 Task: Select the inEditor option in the preview.
Action: Mouse moved to (28, 483)
Screenshot: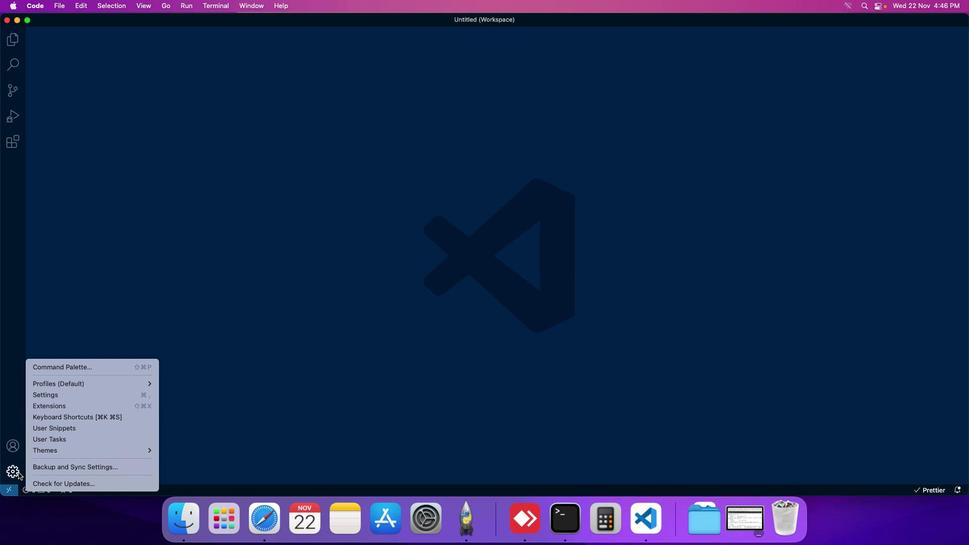 
Action: Mouse pressed left at (28, 483)
Screenshot: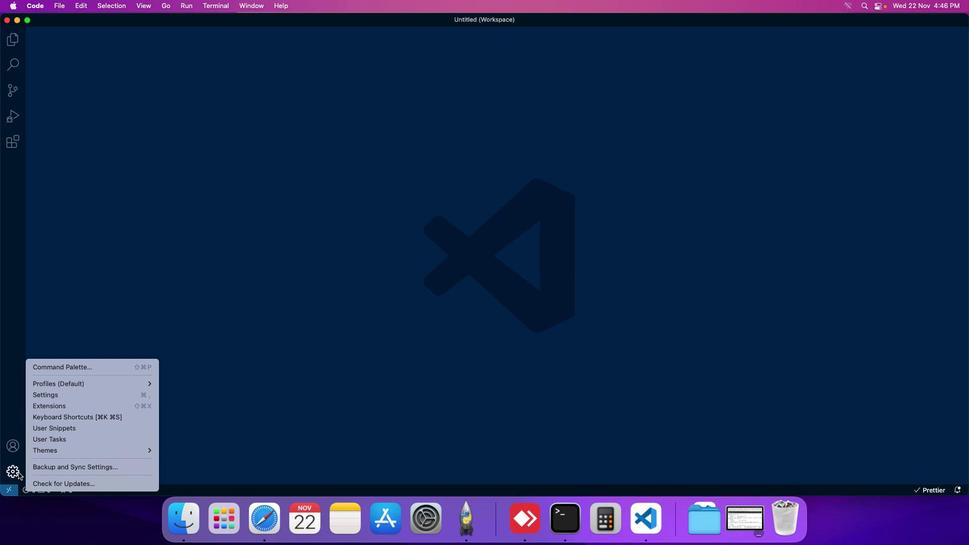 
Action: Mouse moved to (62, 407)
Screenshot: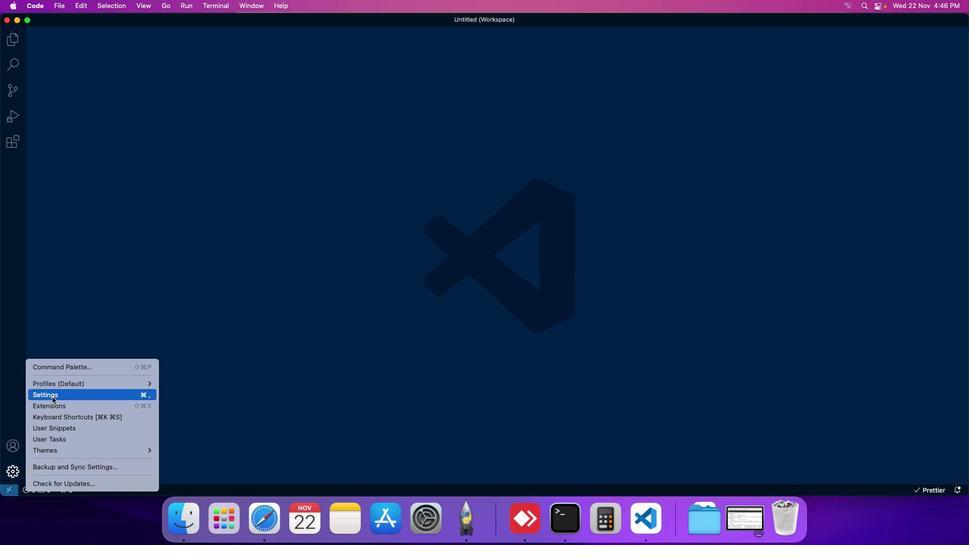 
Action: Mouse pressed left at (62, 407)
Screenshot: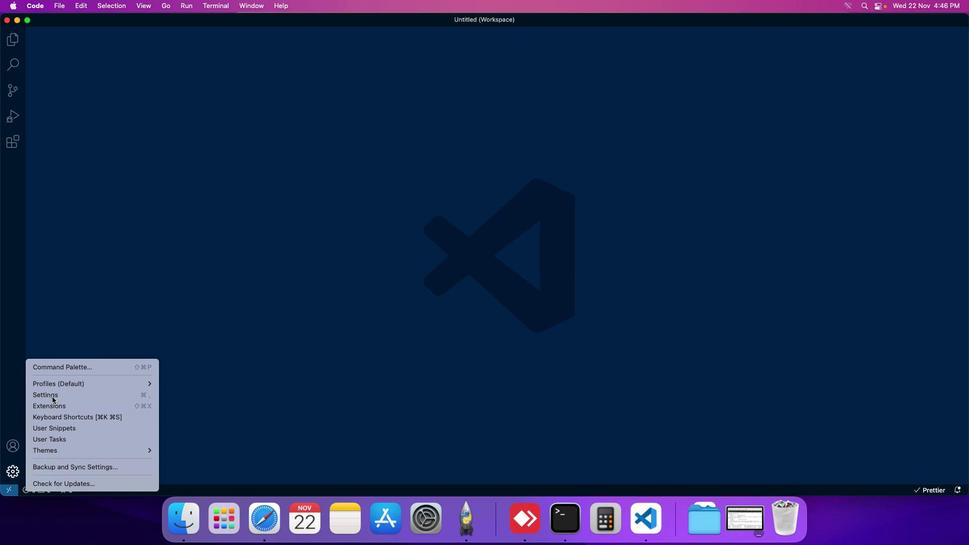 
Action: Mouse moved to (235, 95)
Screenshot: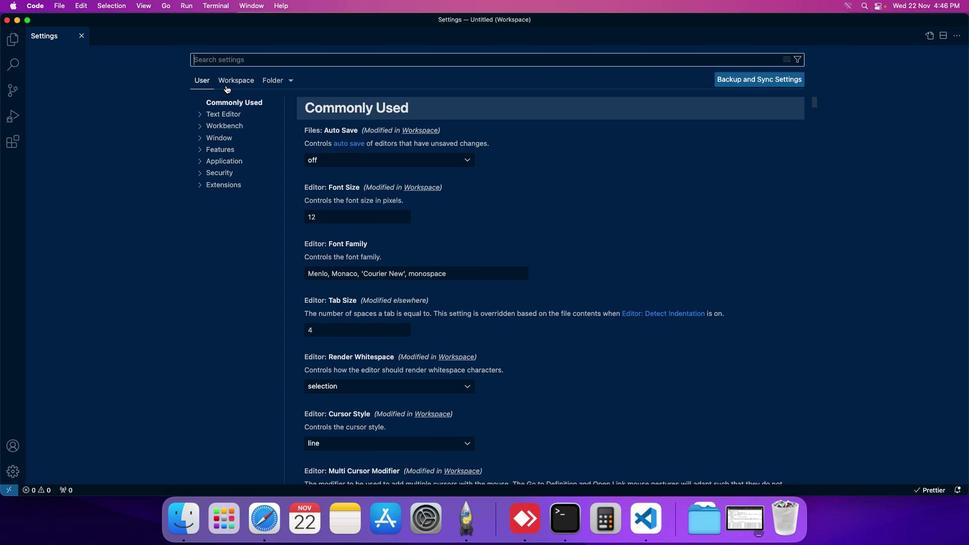 
Action: Mouse pressed left at (235, 95)
Screenshot: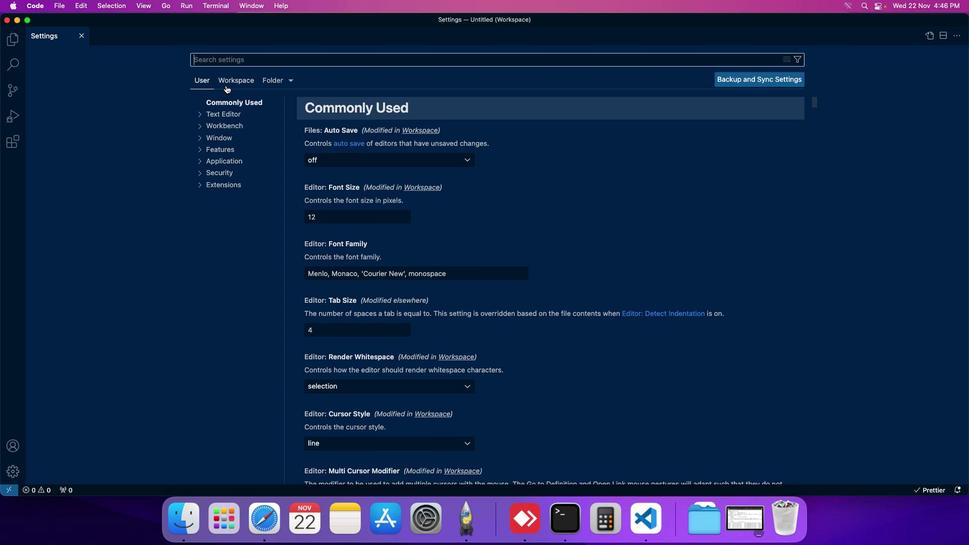 
Action: Mouse moved to (223, 181)
Screenshot: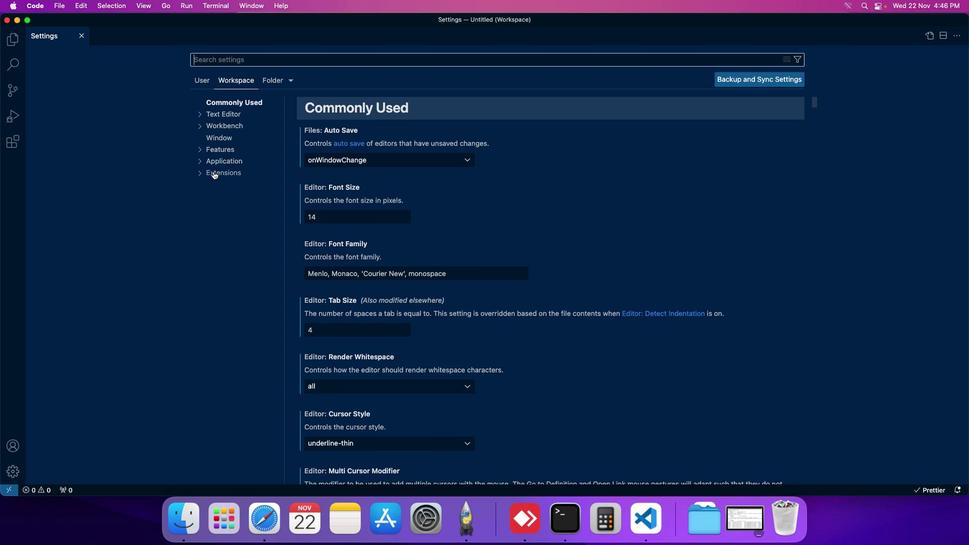 
Action: Mouse pressed left at (223, 181)
Screenshot: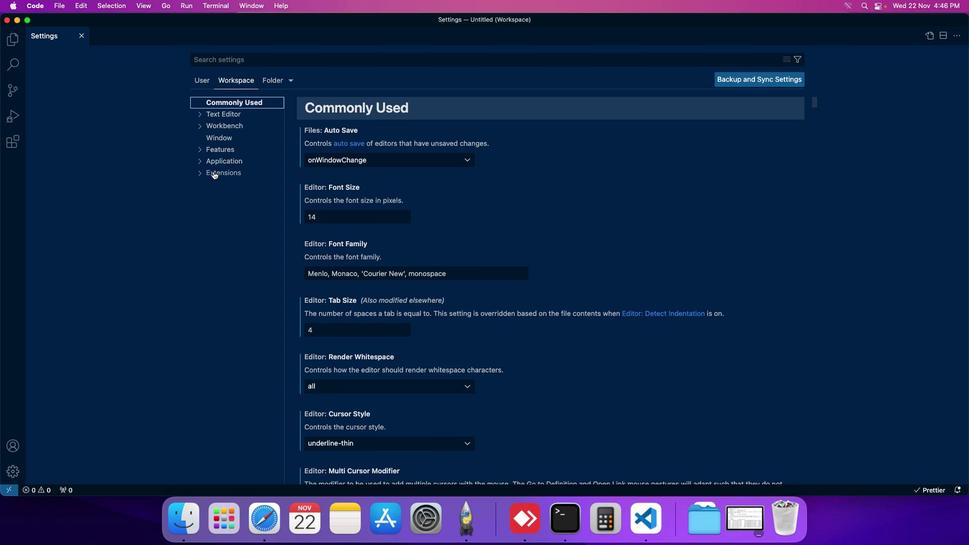 
Action: Mouse moved to (233, 297)
Screenshot: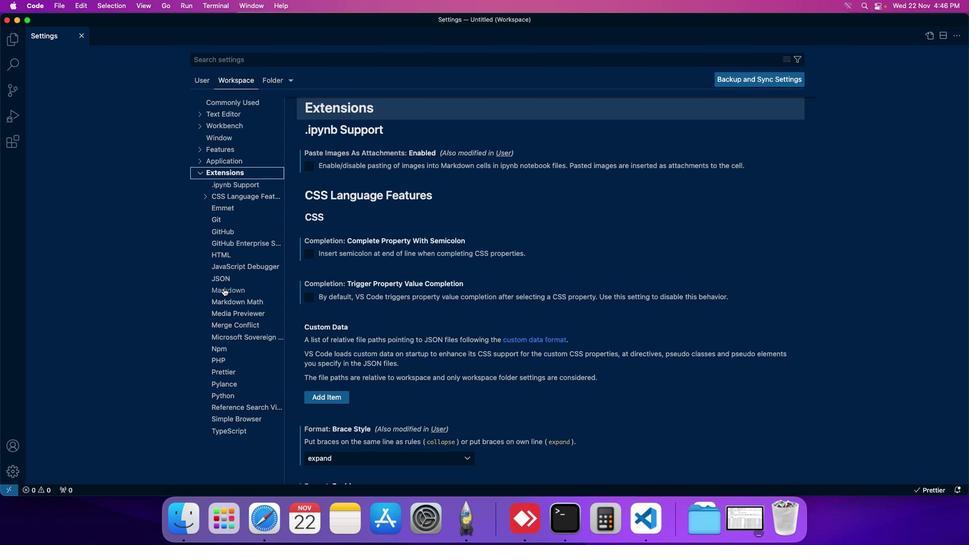 
Action: Mouse pressed left at (233, 297)
Screenshot: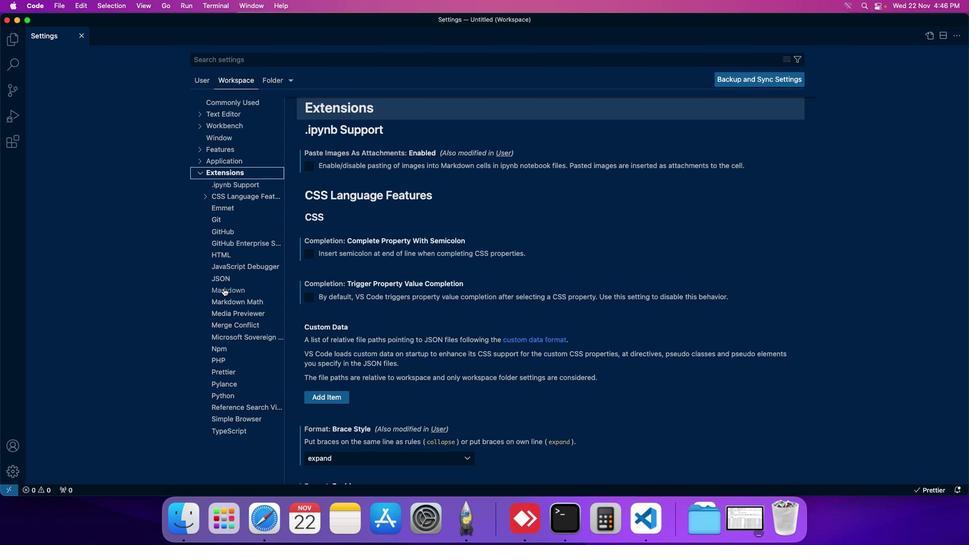 
Action: Mouse moved to (357, 295)
Screenshot: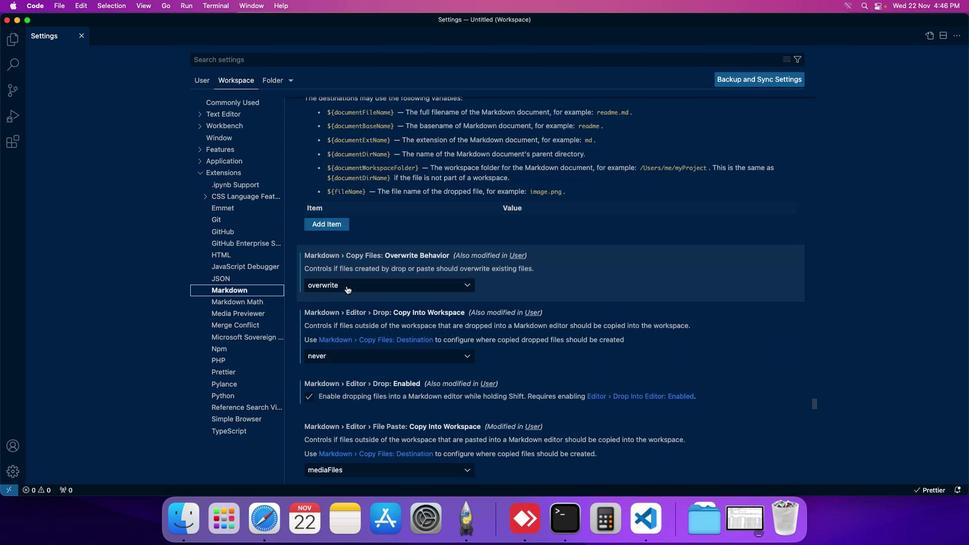 
Action: Mouse scrolled (357, 295) with delta (10, 9)
Screenshot: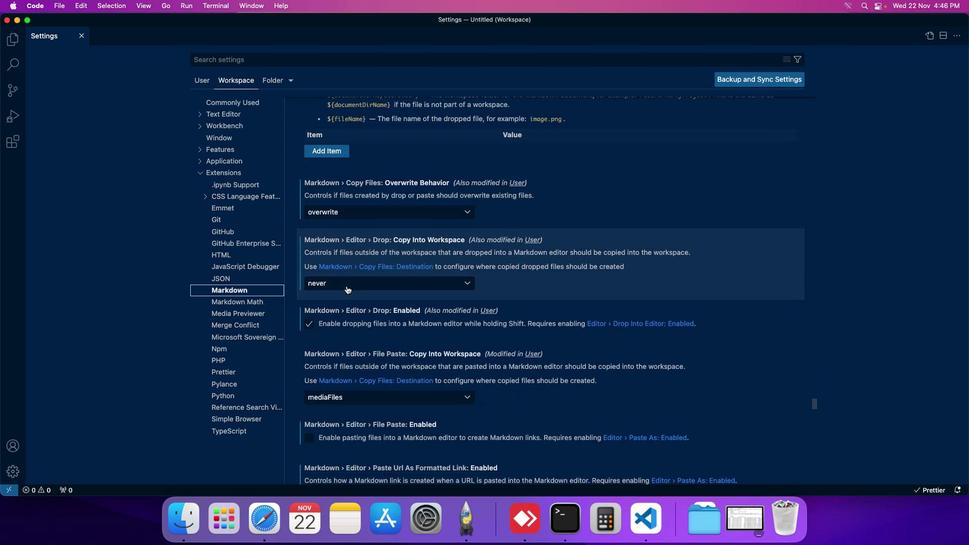 
Action: Mouse scrolled (357, 295) with delta (10, 9)
Screenshot: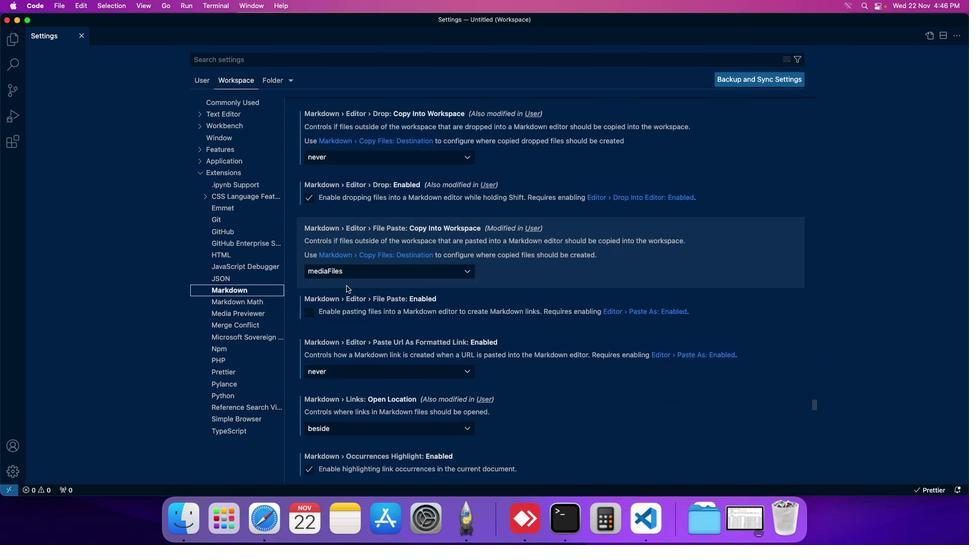 
Action: Mouse scrolled (357, 295) with delta (10, 9)
Screenshot: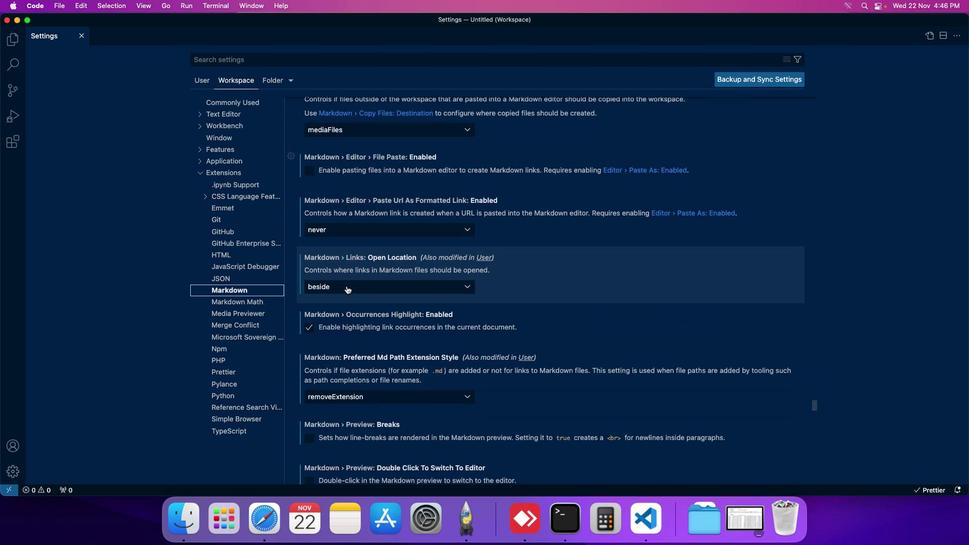 
Action: Mouse scrolled (357, 295) with delta (10, 9)
Screenshot: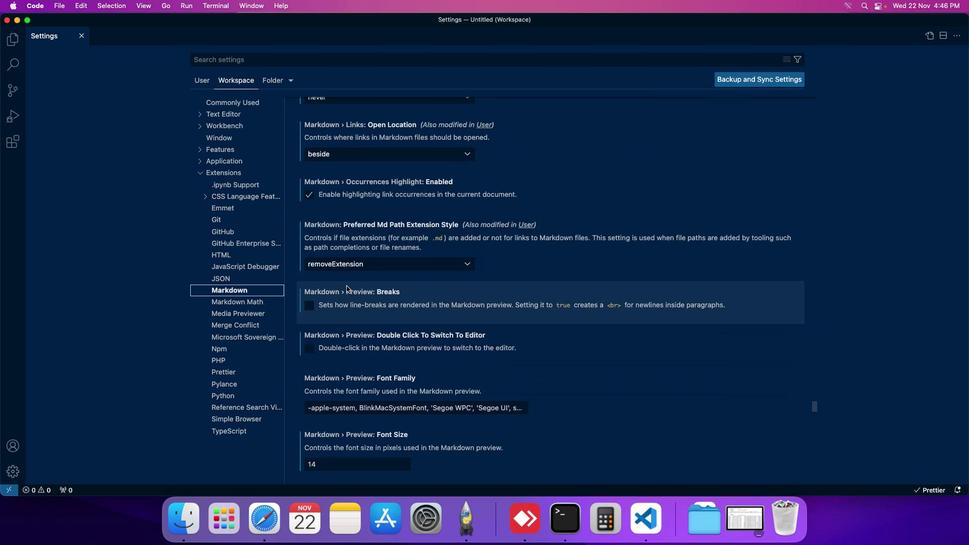 
Action: Mouse scrolled (357, 295) with delta (10, 9)
Screenshot: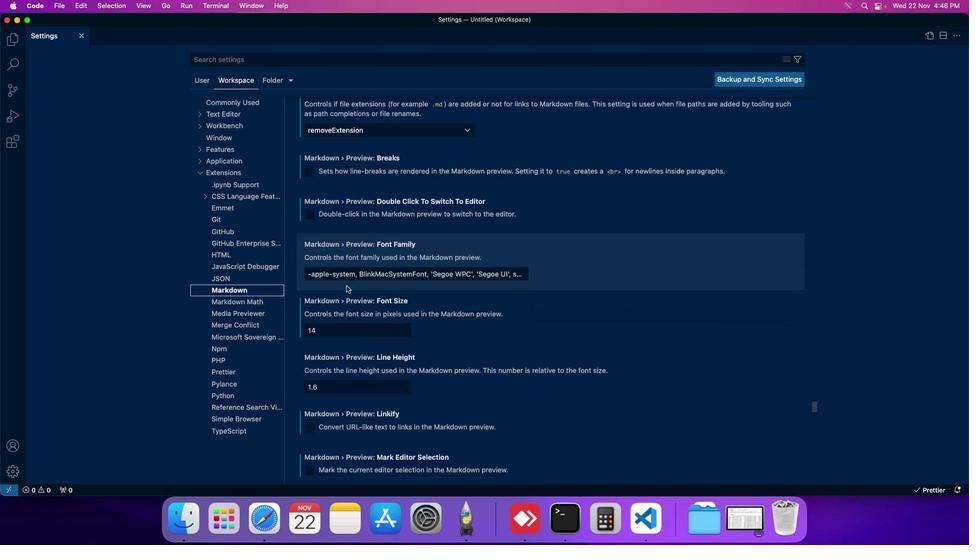 
Action: Mouse scrolled (357, 295) with delta (10, 9)
Screenshot: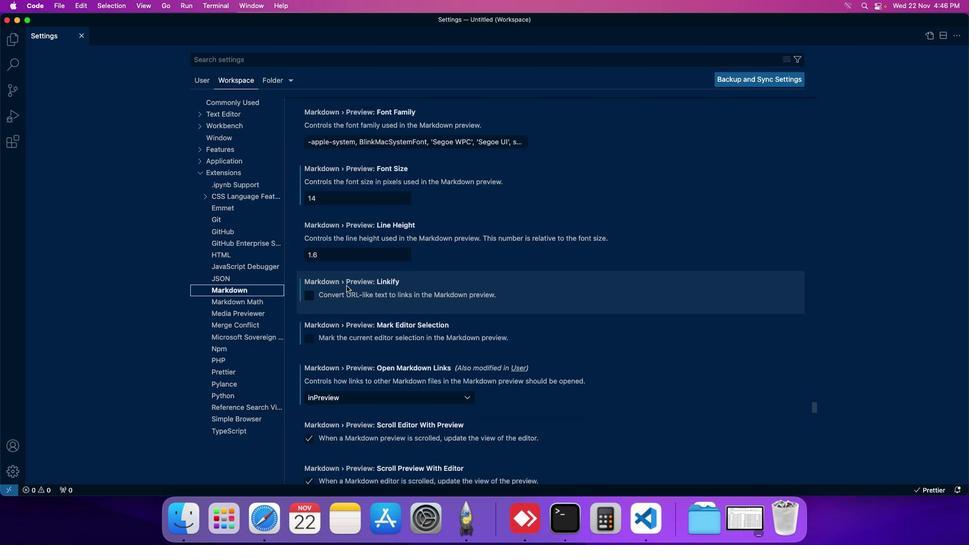 
Action: Mouse scrolled (357, 295) with delta (10, 9)
Screenshot: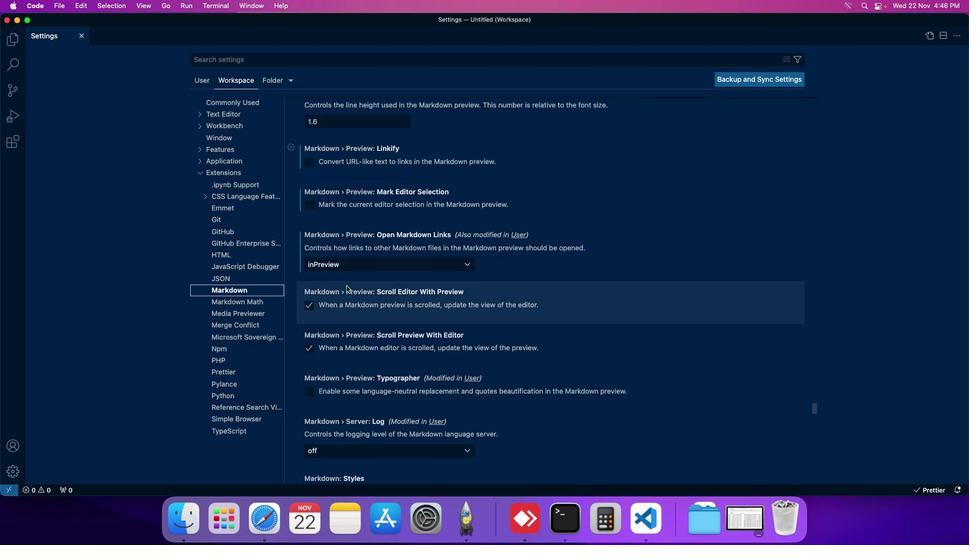 
Action: Mouse moved to (359, 269)
Screenshot: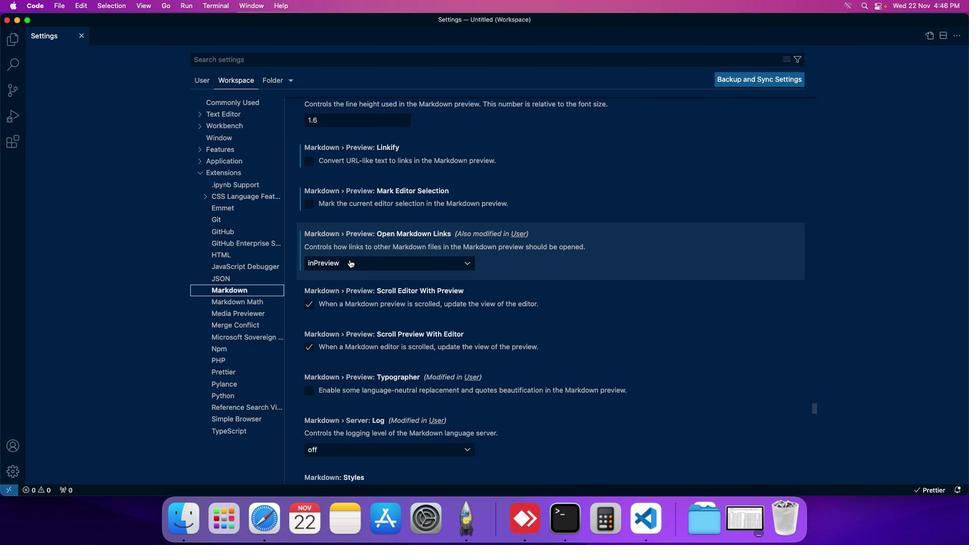 
Action: Mouse pressed left at (359, 269)
Screenshot: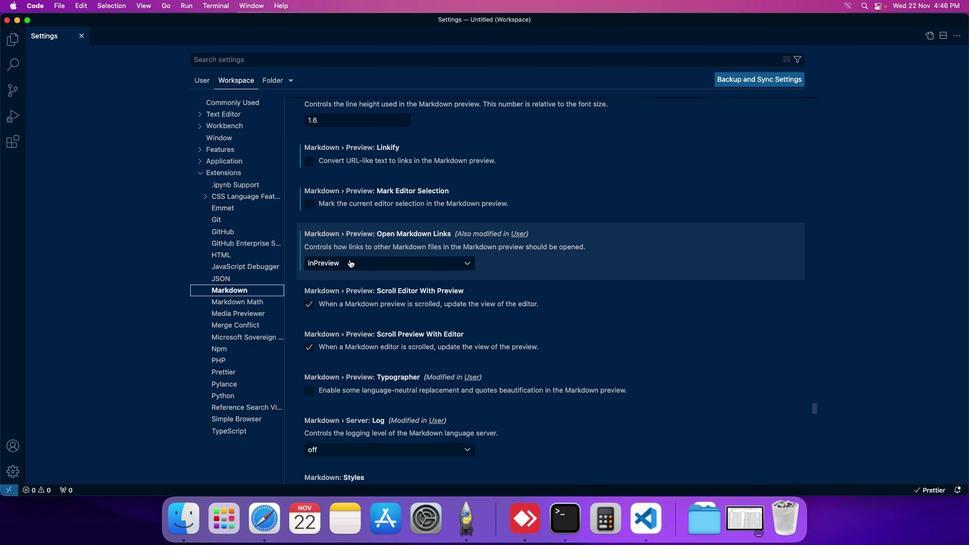 
Action: Mouse moved to (343, 294)
Screenshot: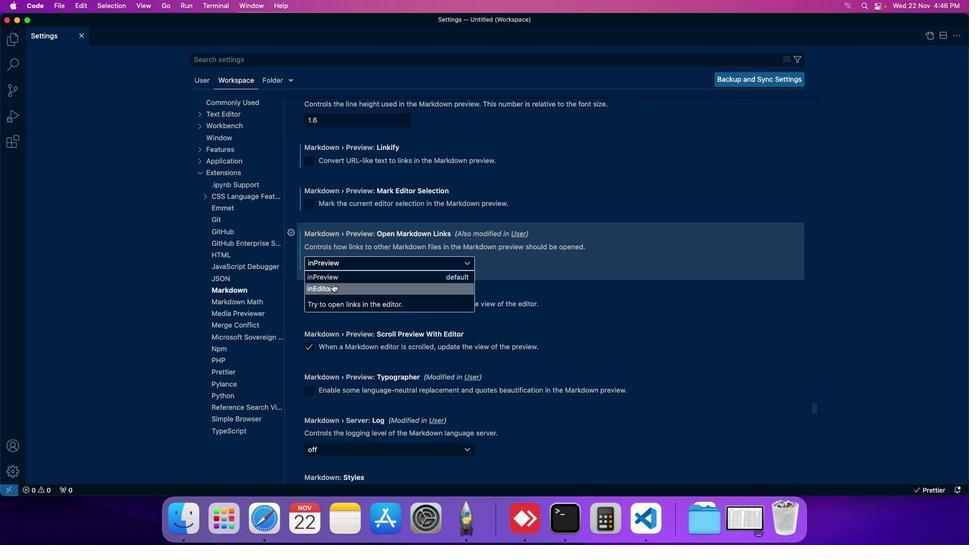 
Action: Mouse pressed left at (343, 294)
Screenshot: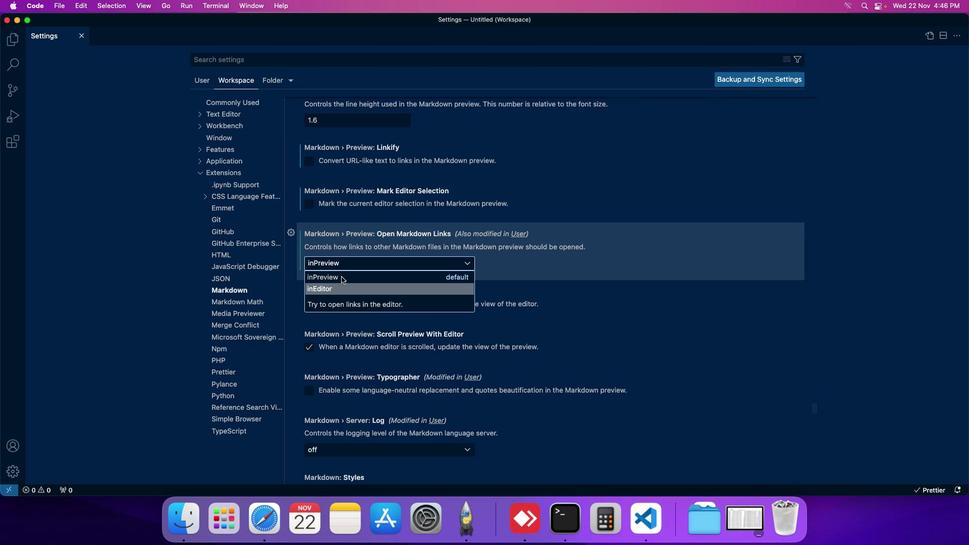 
Action: Mouse moved to (356, 282)
Screenshot: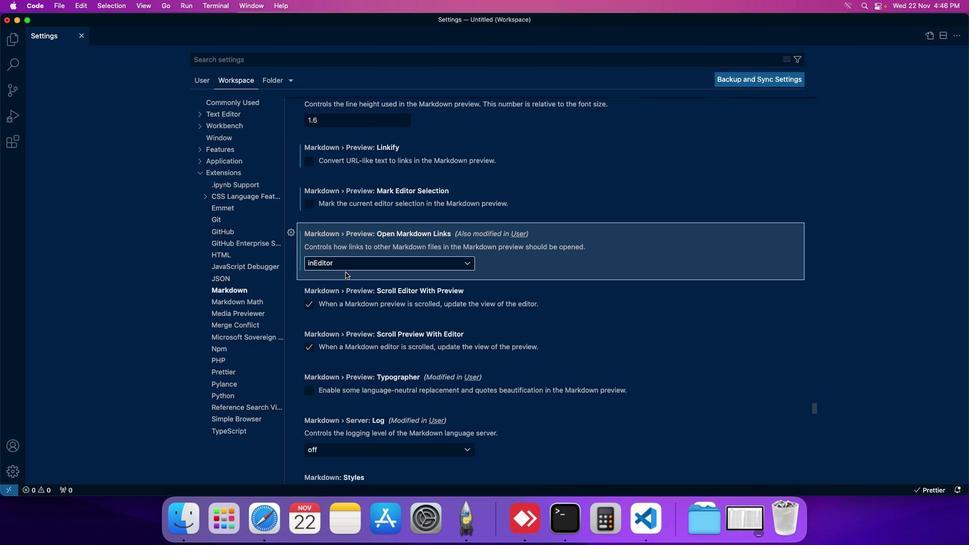 
